 Task: Learn more about a recruiter lite.
Action: Mouse moved to (735, 89)
Screenshot: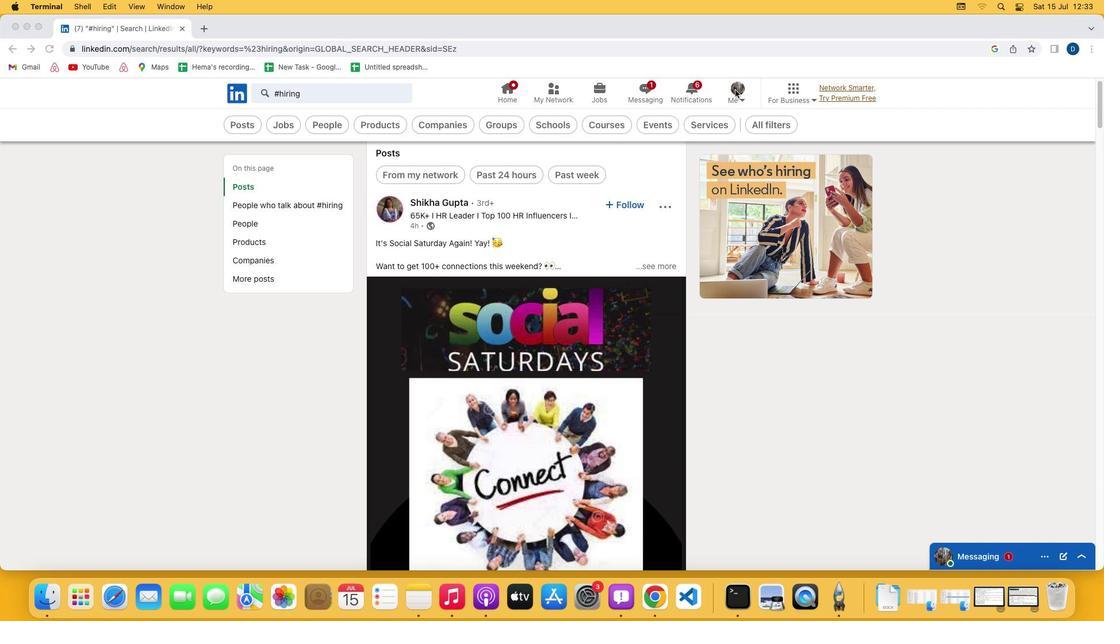 
Action: Mouse pressed left at (735, 89)
Screenshot: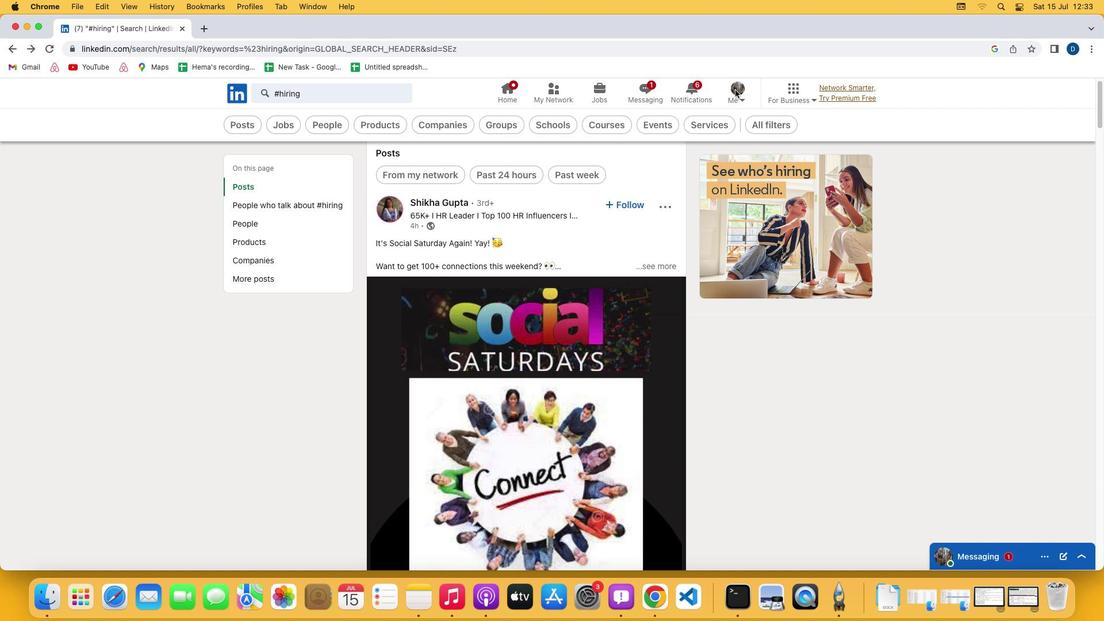 
Action: Mouse pressed left at (735, 89)
Screenshot: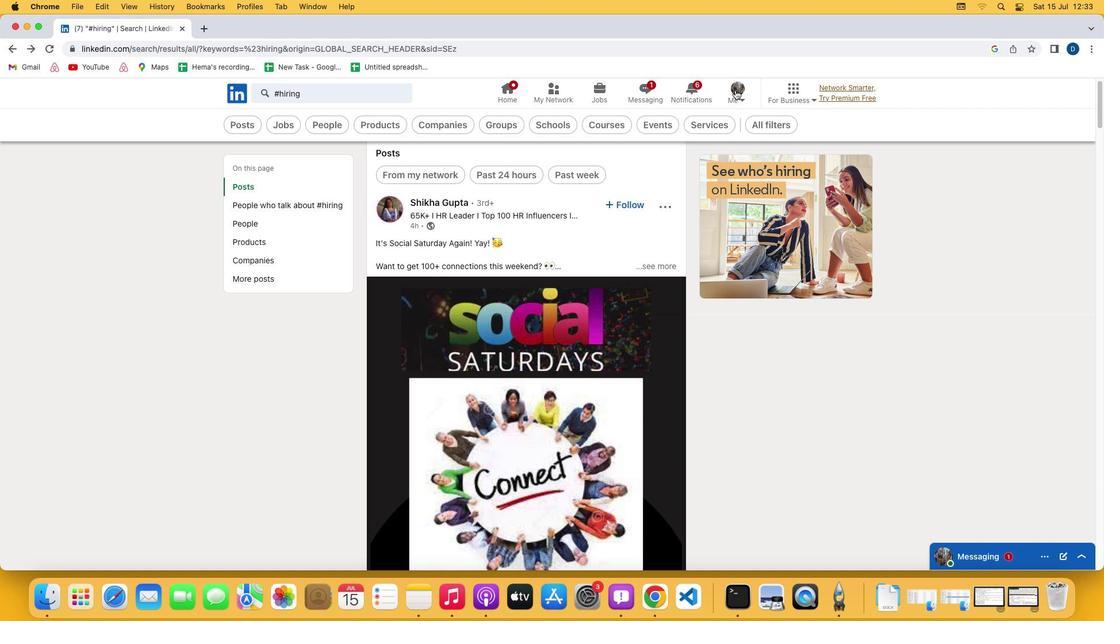 
Action: Mouse moved to (674, 215)
Screenshot: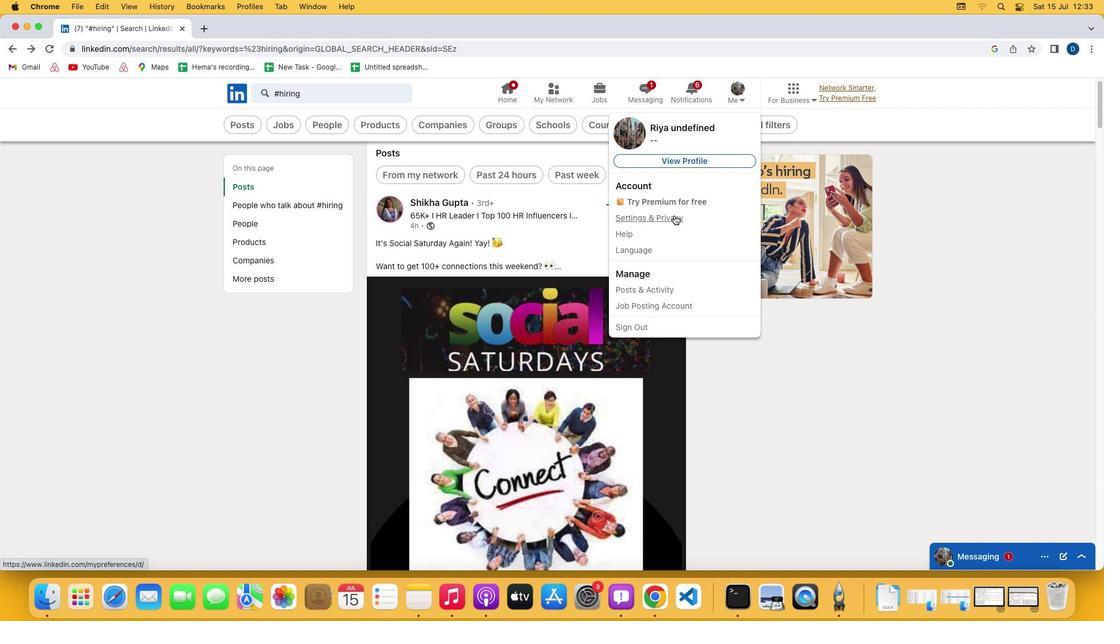 
Action: Mouse pressed left at (674, 215)
Screenshot: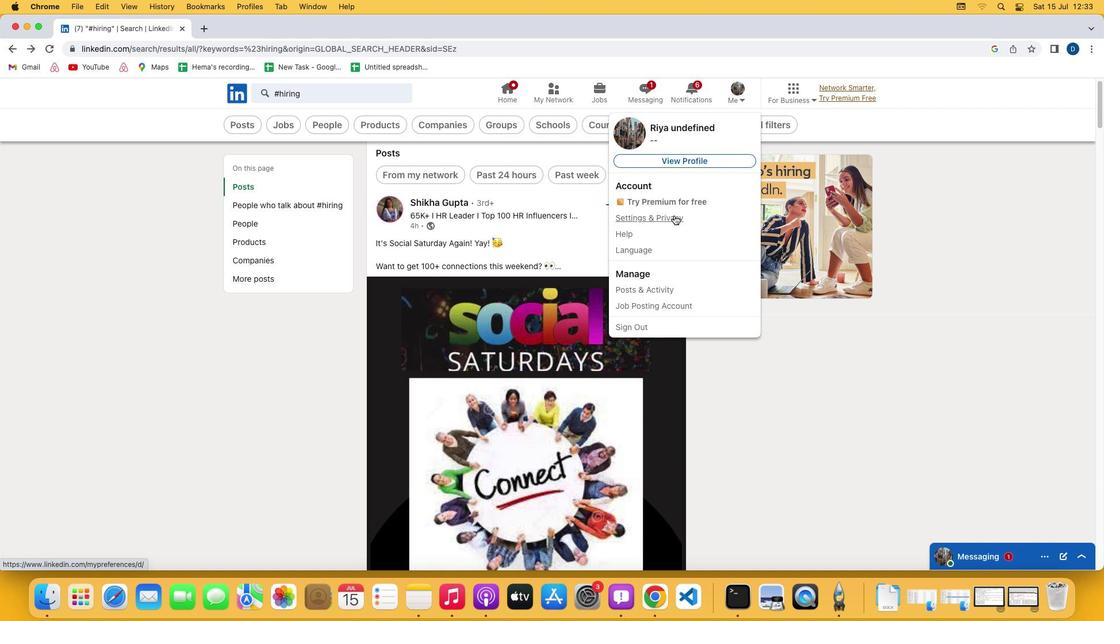 
Action: Mouse moved to (513, 377)
Screenshot: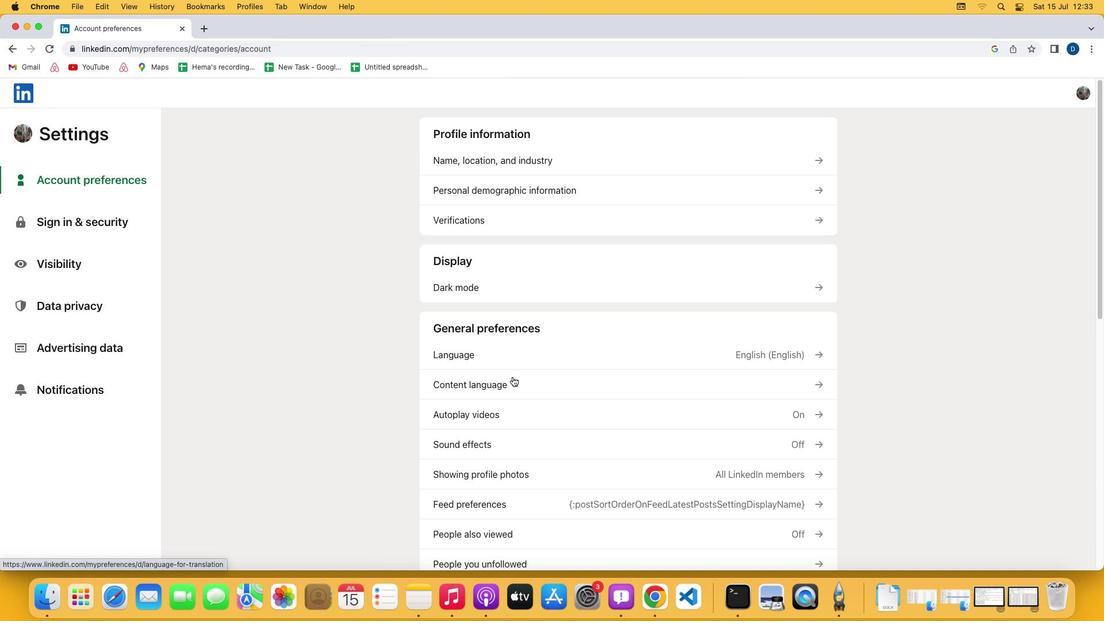 
Action: Mouse scrolled (513, 377) with delta (0, 0)
Screenshot: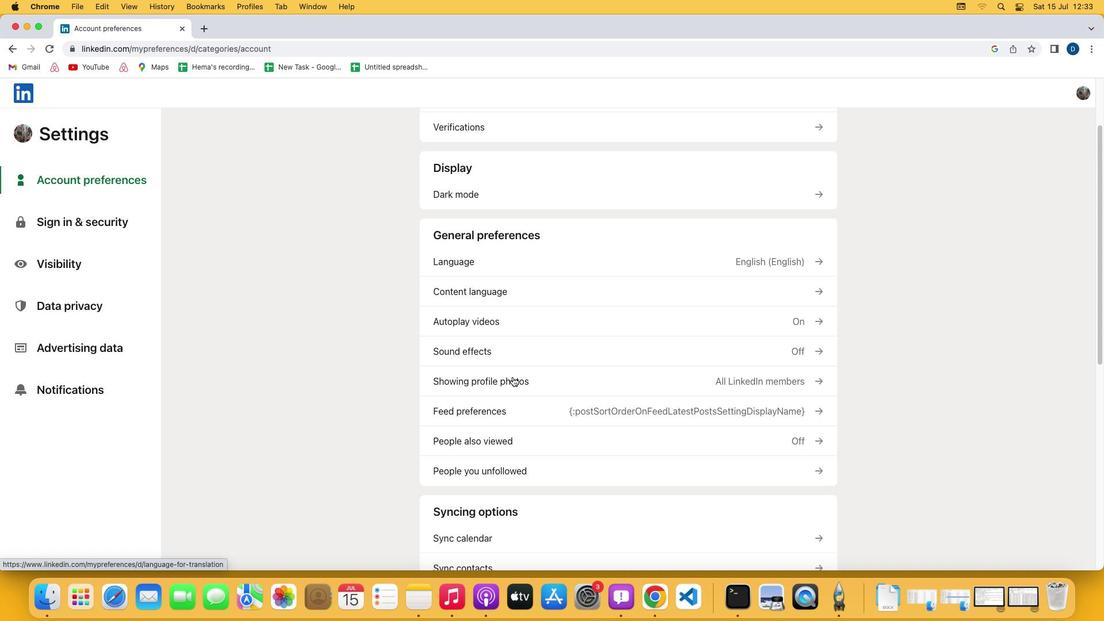 
Action: Mouse scrolled (513, 377) with delta (0, 0)
Screenshot: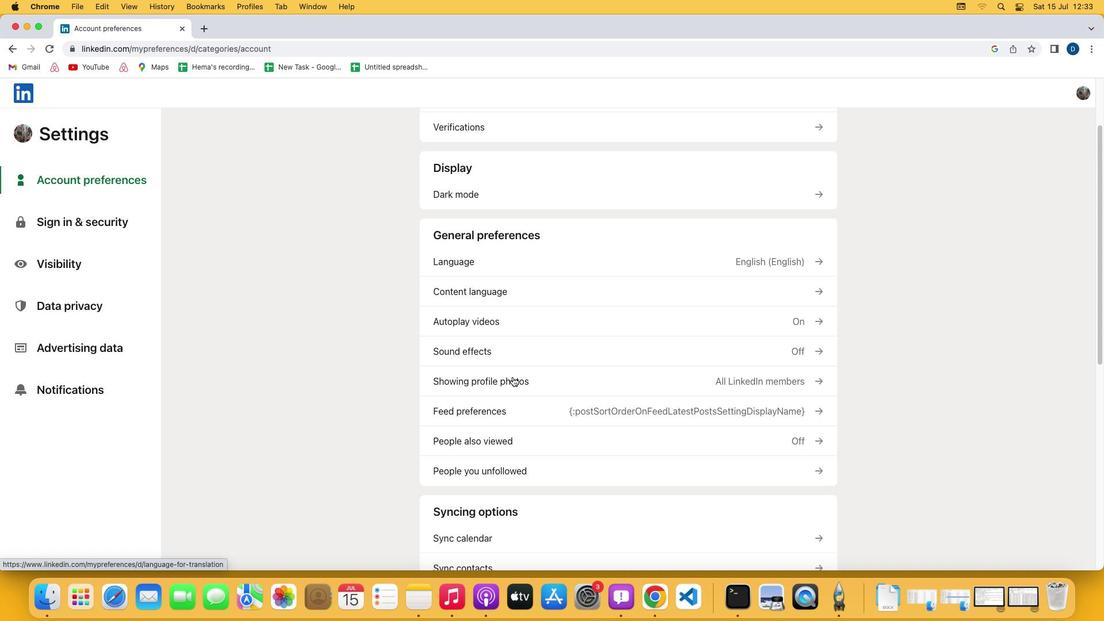 
Action: Mouse scrolled (513, 377) with delta (0, -1)
Screenshot: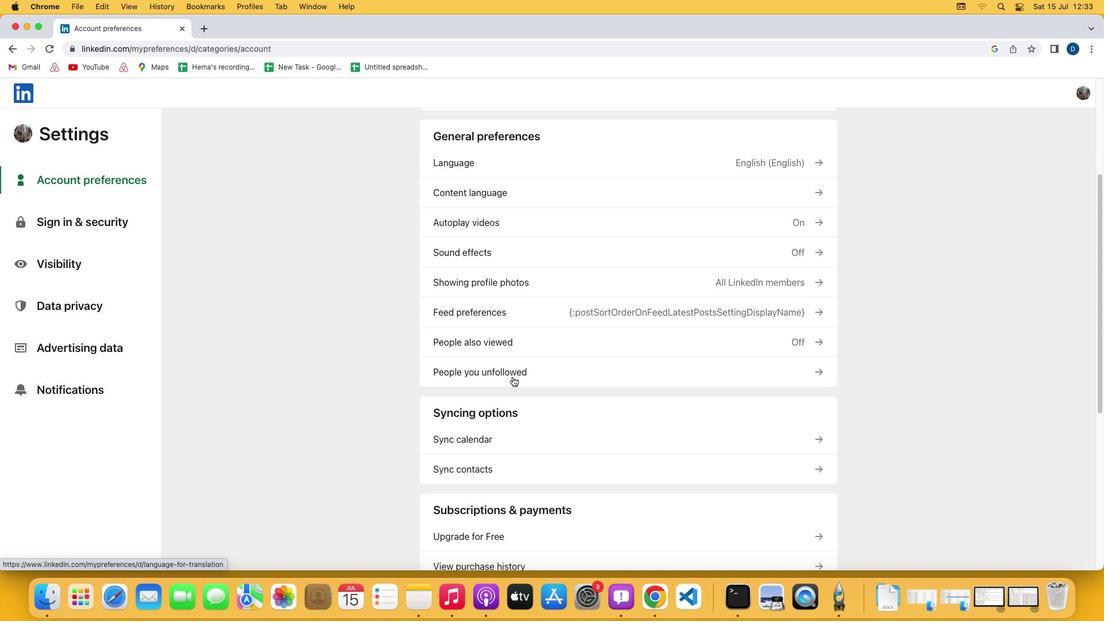 
Action: Mouse scrolled (513, 377) with delta (0, -2)
Screenshot: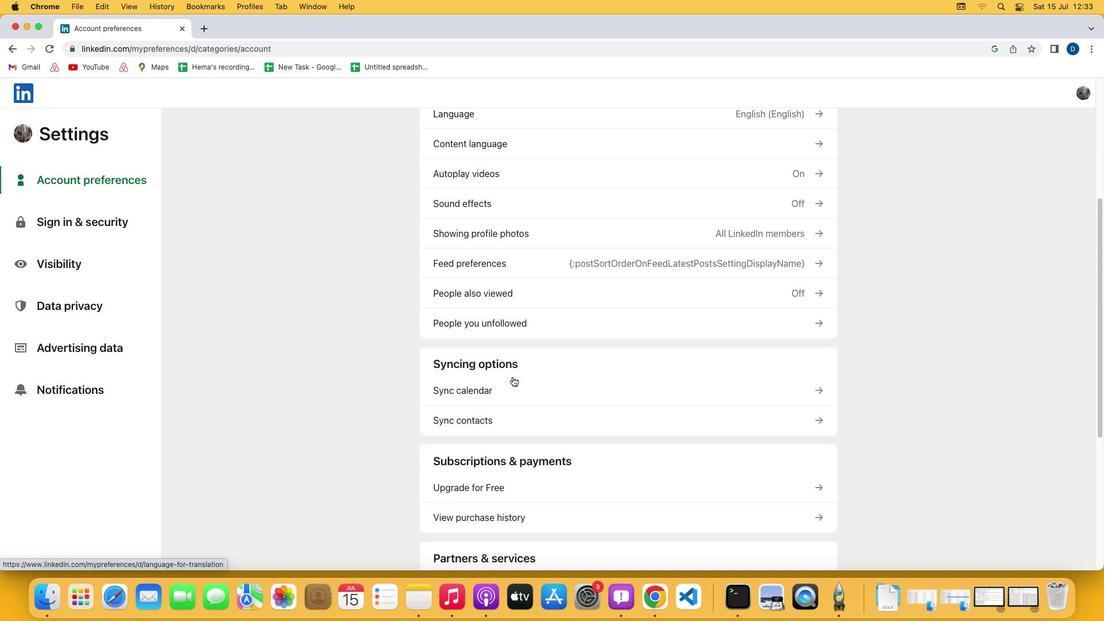 
Action: Mouse scrolled (513, 377) with delta (0, 0)
Screenshot: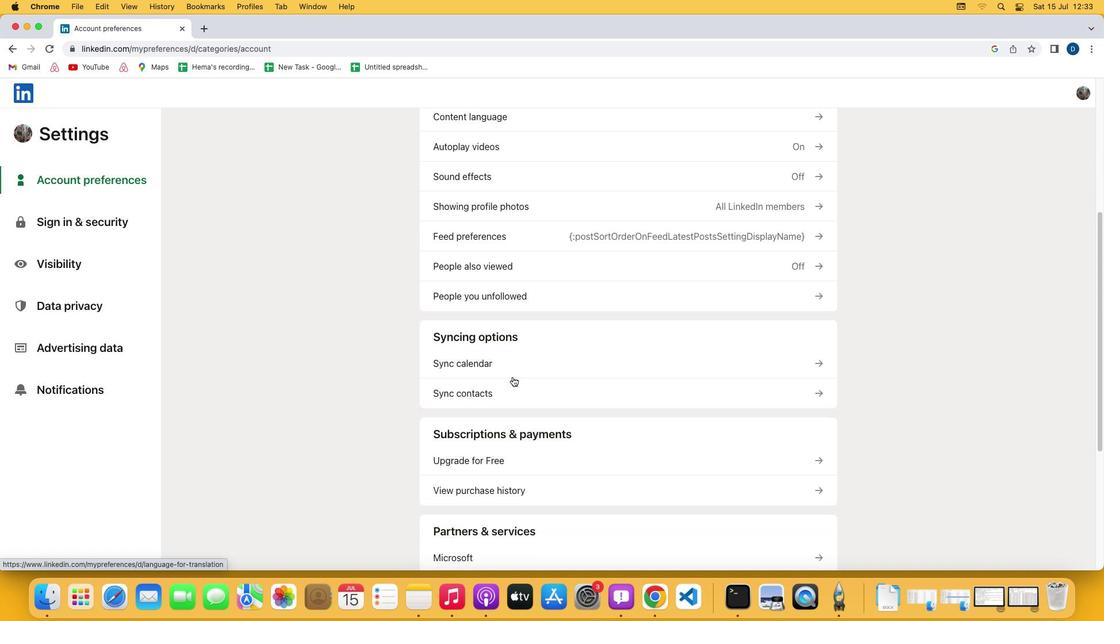 
Action: Mouse scrolled (513, 377) with delta (0, 0)
Screenshot: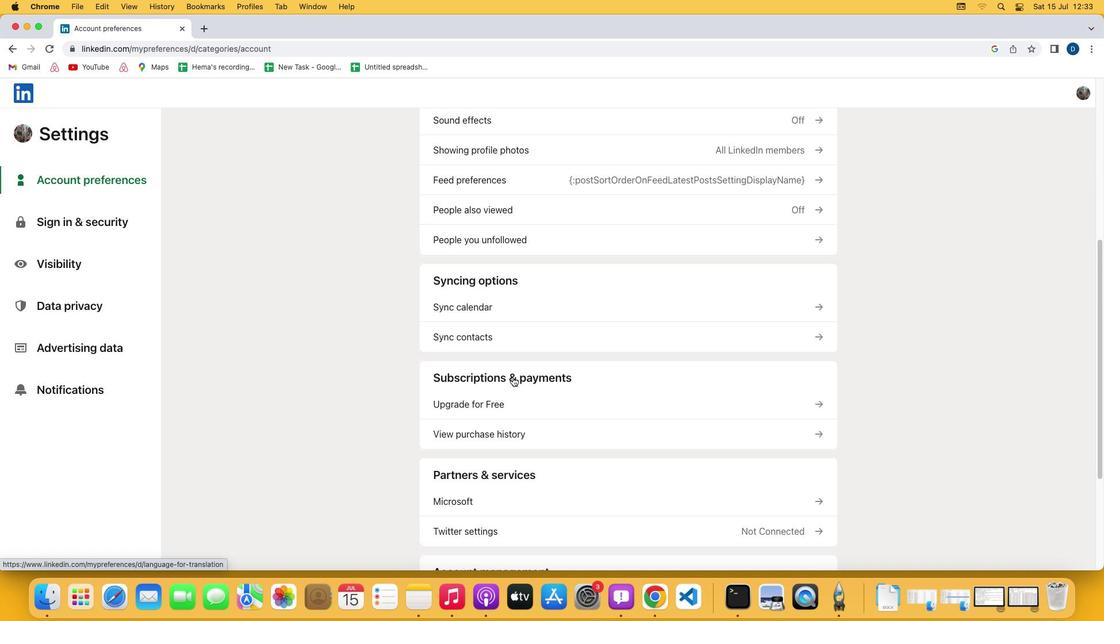 
Action: Mouse scrolled (513, 377) with delta (0, -1)
Screenshot: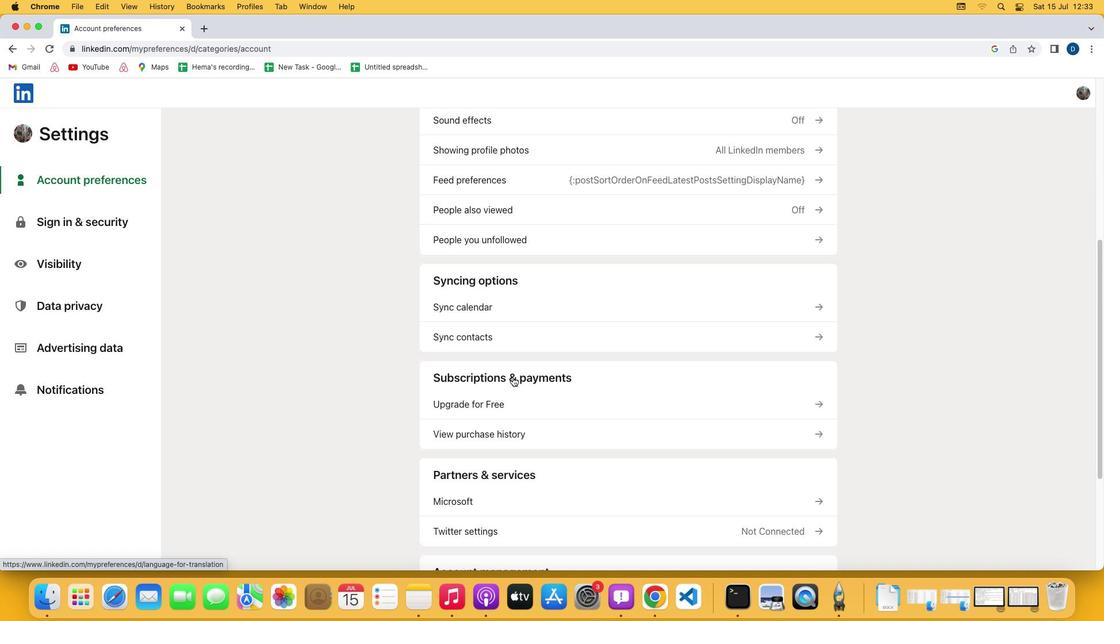 
Action: Mouse scrolled (513, 377) with delta (0, -2)
Screenshot: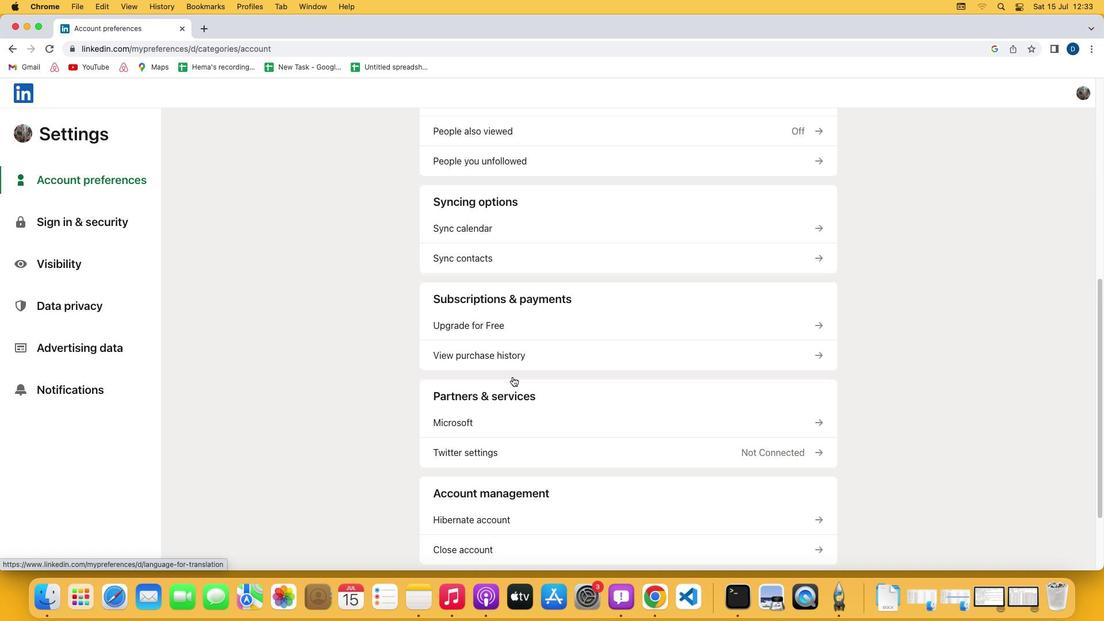 
Action: Mouse moved to (524, 265)
Screenshot: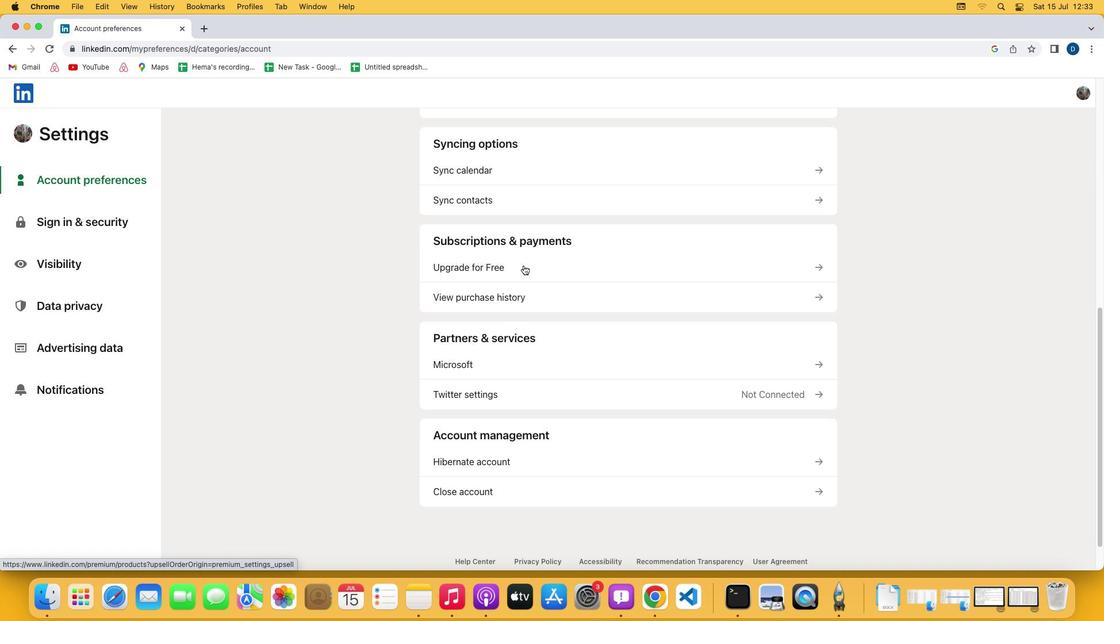 
Action: Mouse pressed left at (524, 265)
Screenshot: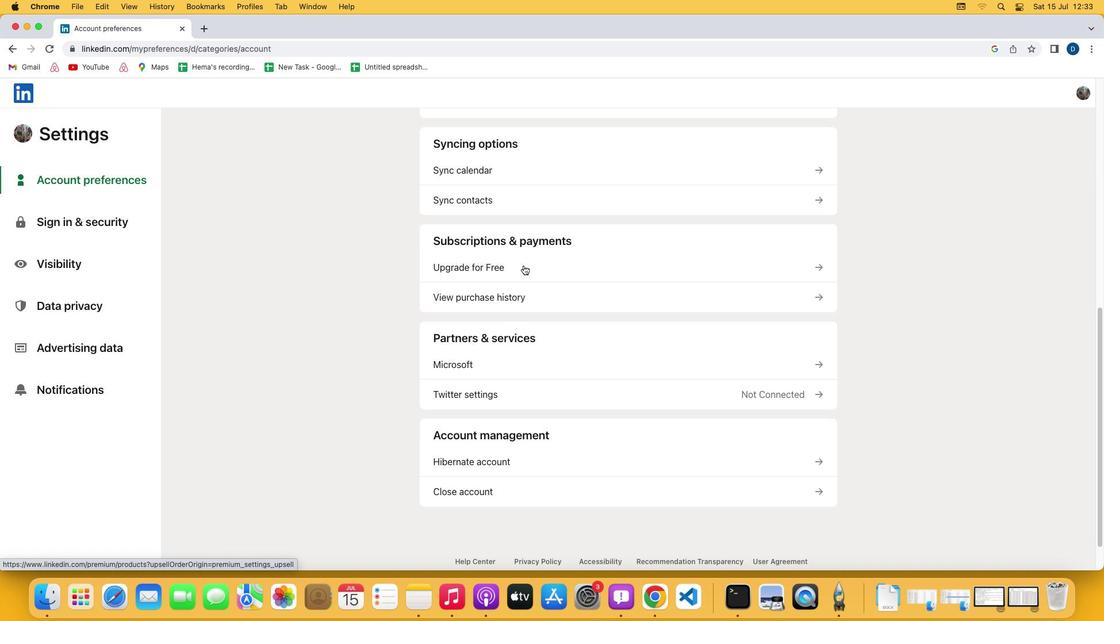 
Action: Mouse moved to (449, 311)
Screenshot: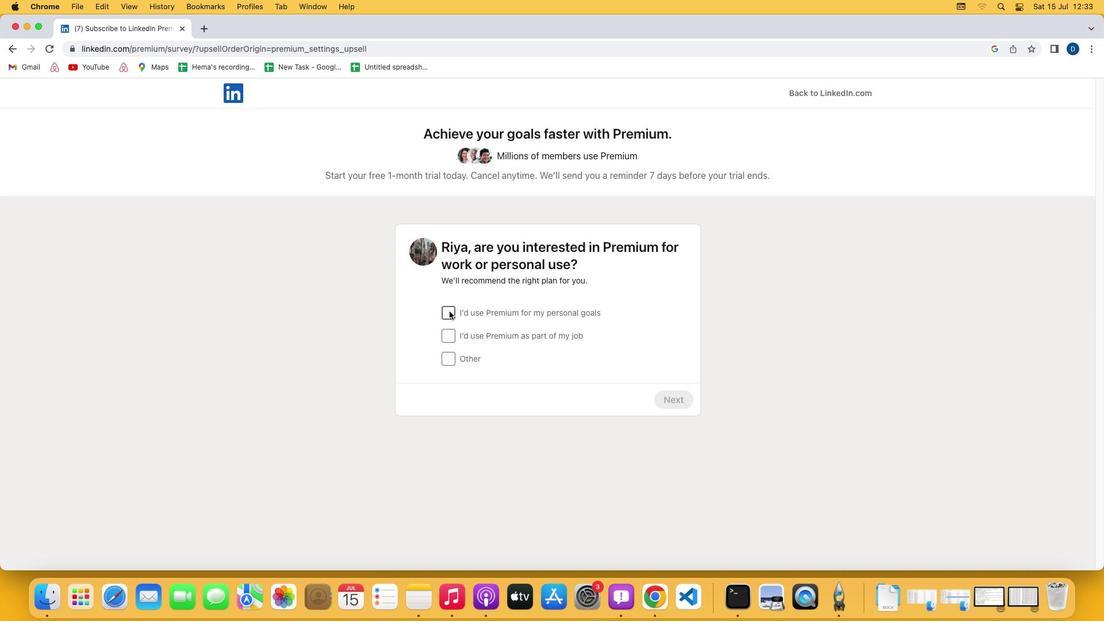 
Action: Mouse pressed left at (449, 311)
Screenshot: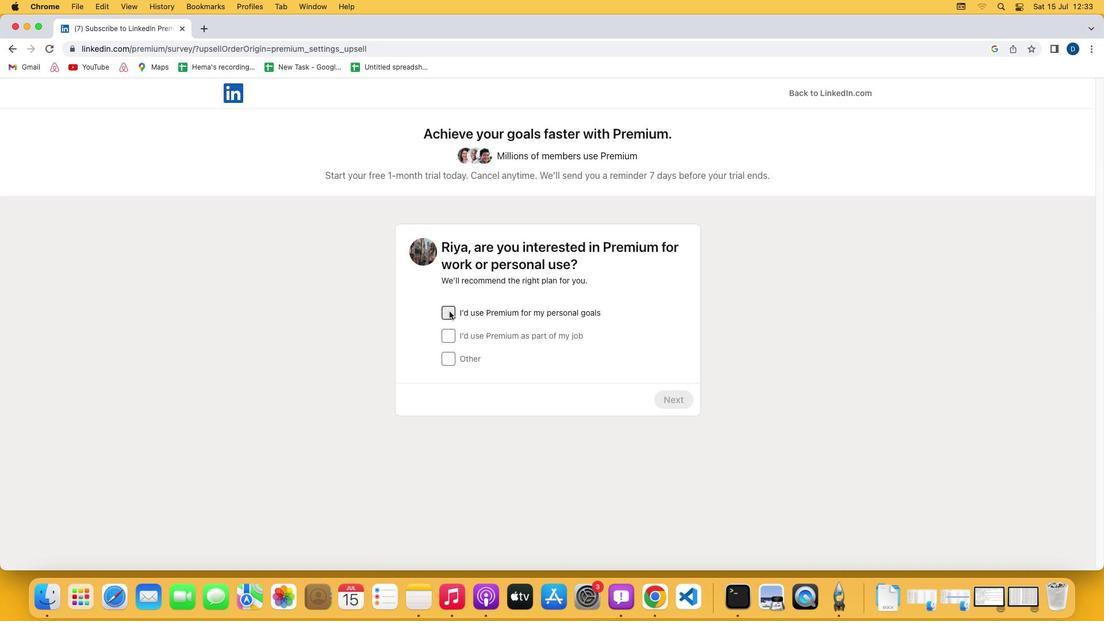 
Action: Mouse moved to (673, 395)
Screenshot: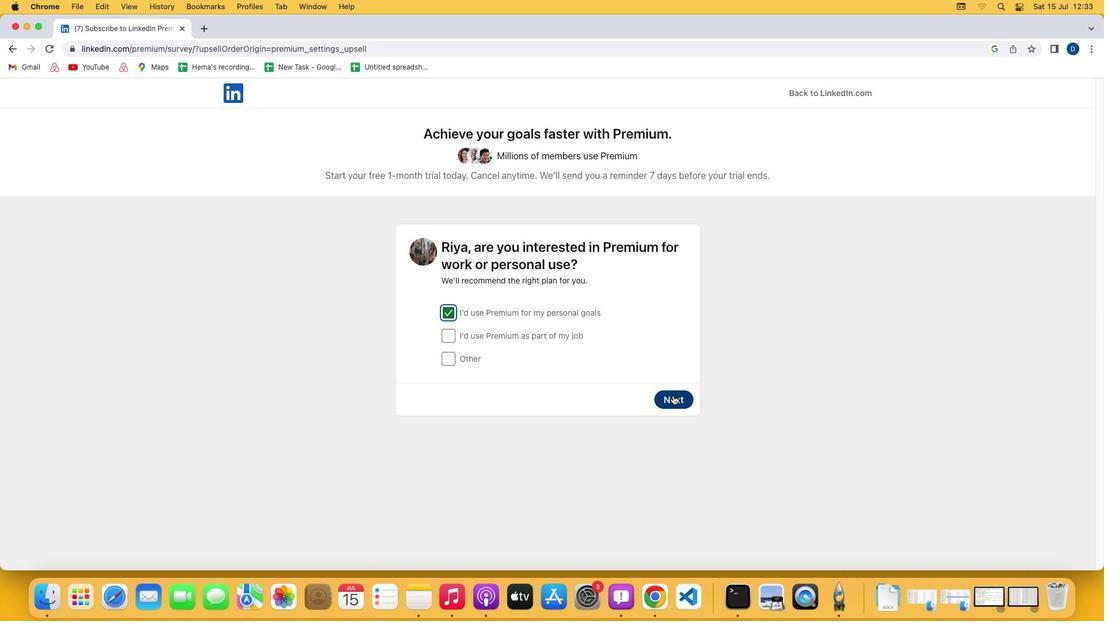 
Action: Mouse pressed left at (673, 395)
Screenshot: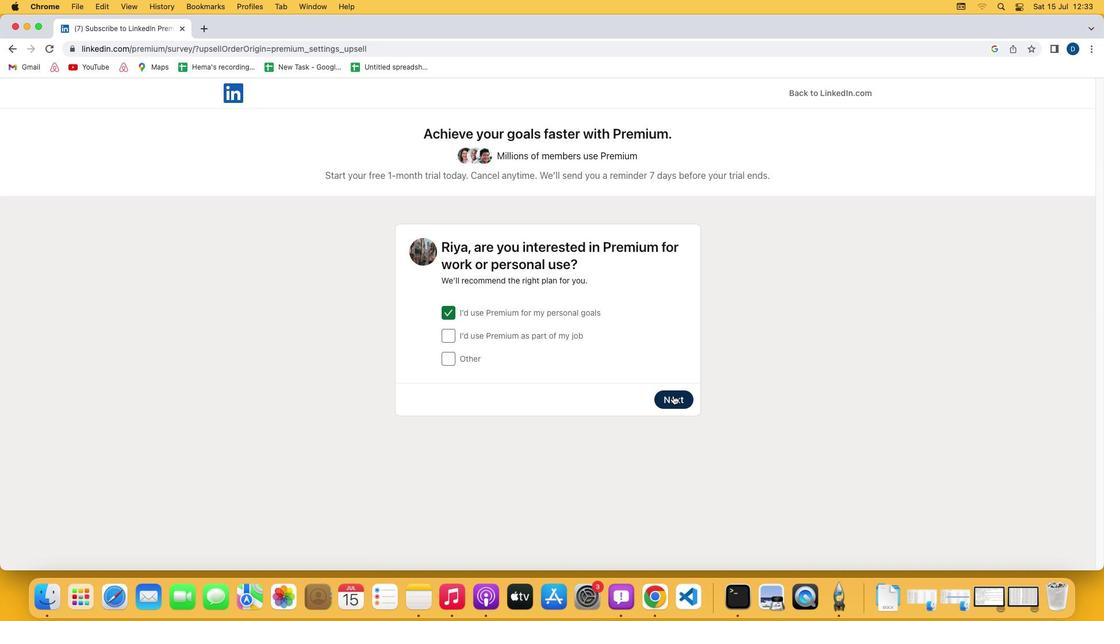 
Action: Mouse moved to (681, 471)
Screenshot: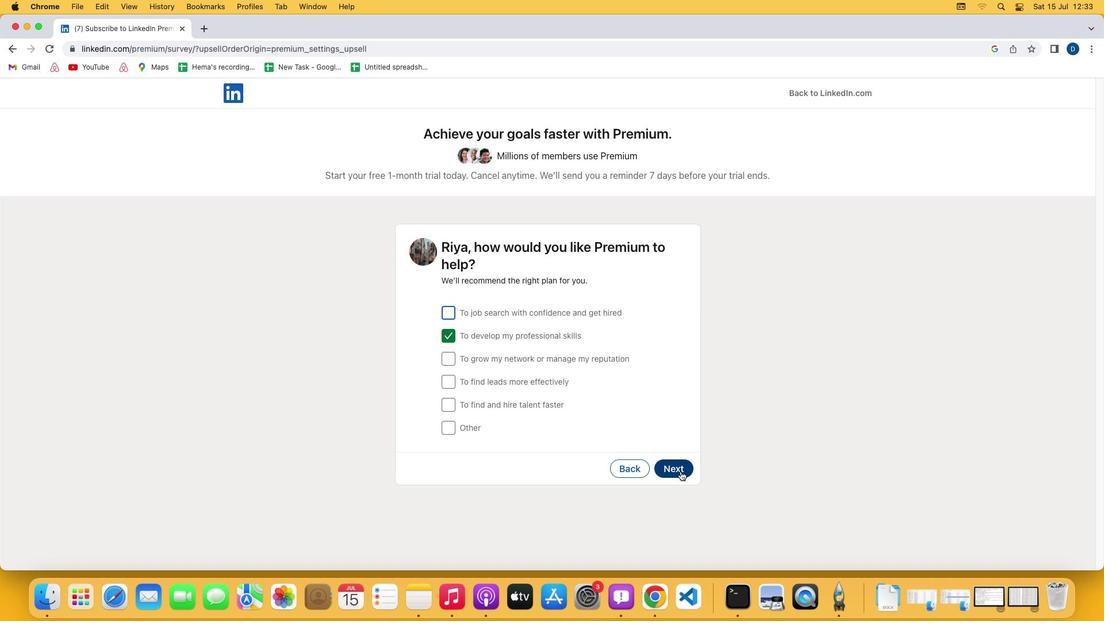 
Action: Mouse pressed left at (681, 471)
Screenshot: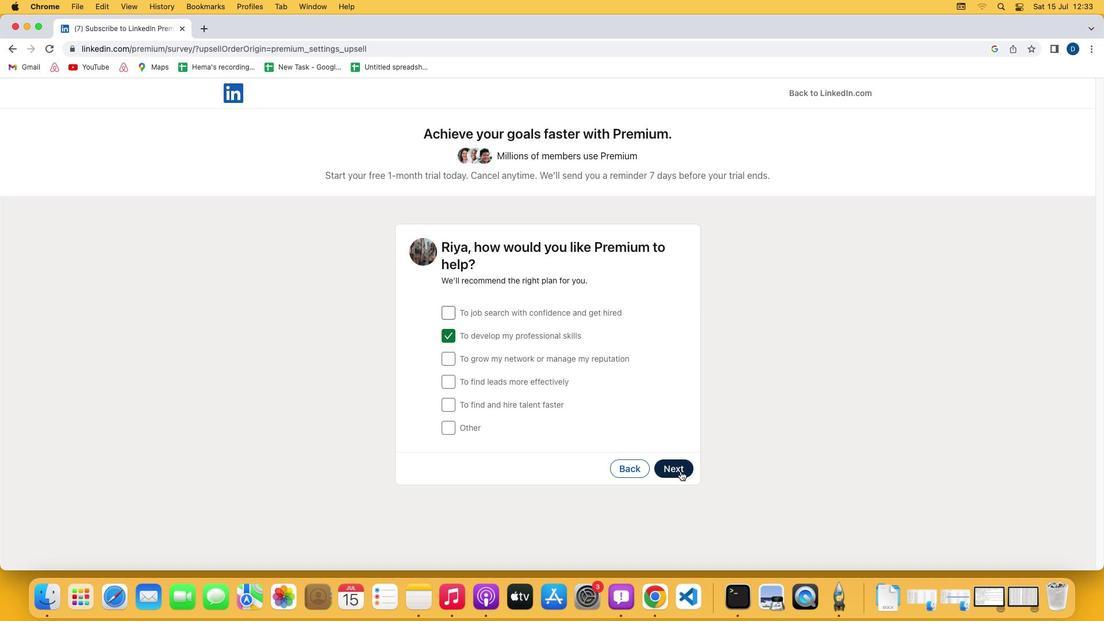 
Action: Mouse moved to (455, 382)
Screenshot: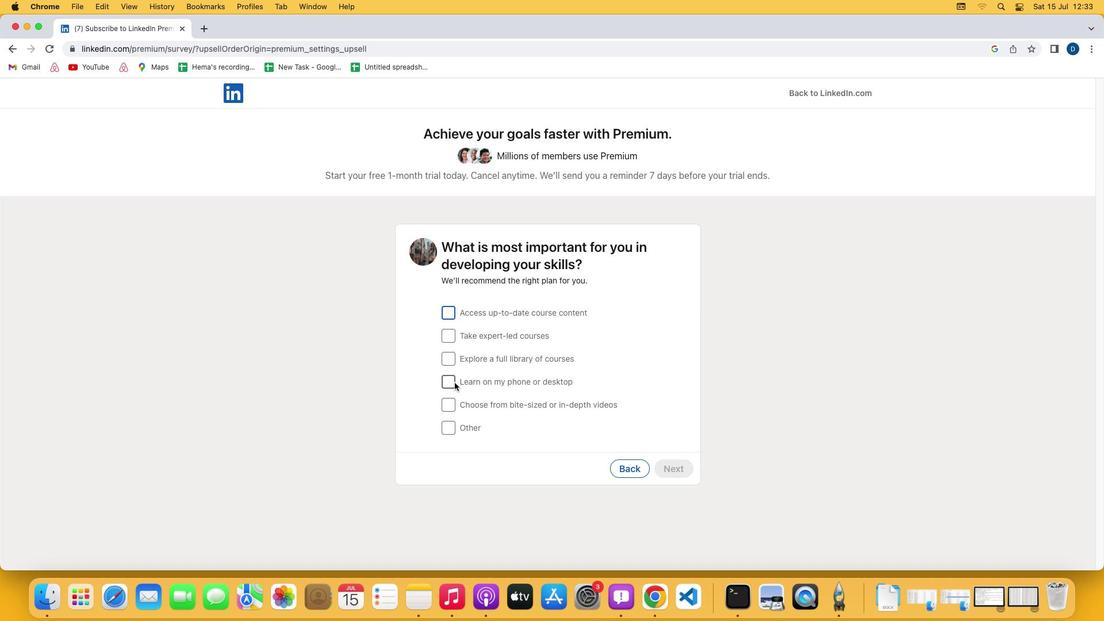 
Action: Mouse pressed left at (455, 382)
Screenshot: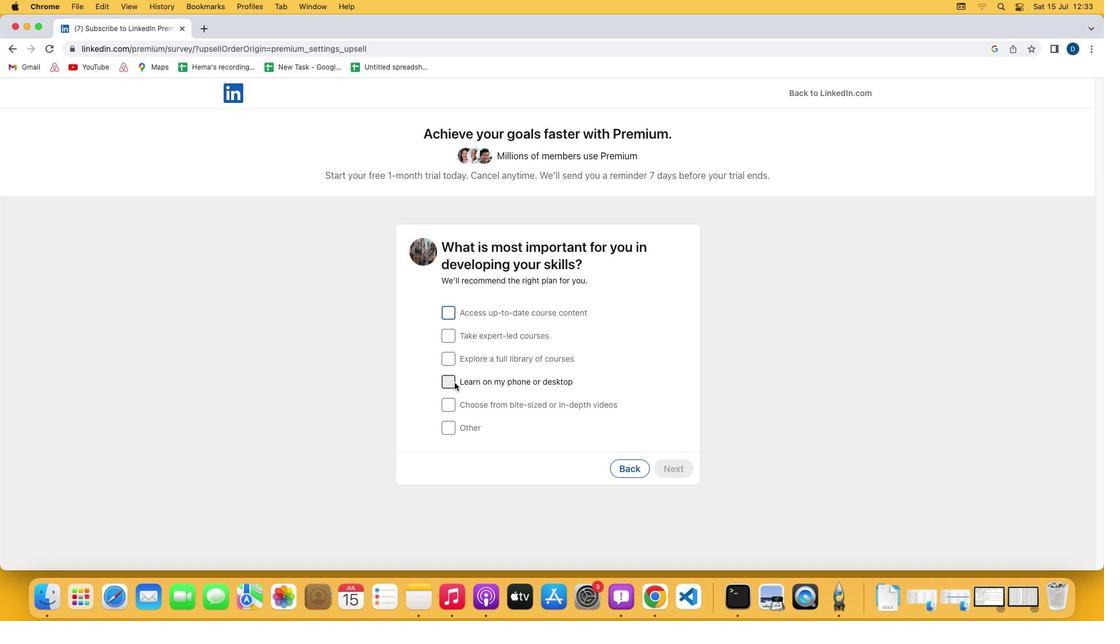 
Action: Mouse moved to (678, 467)
Screenshot: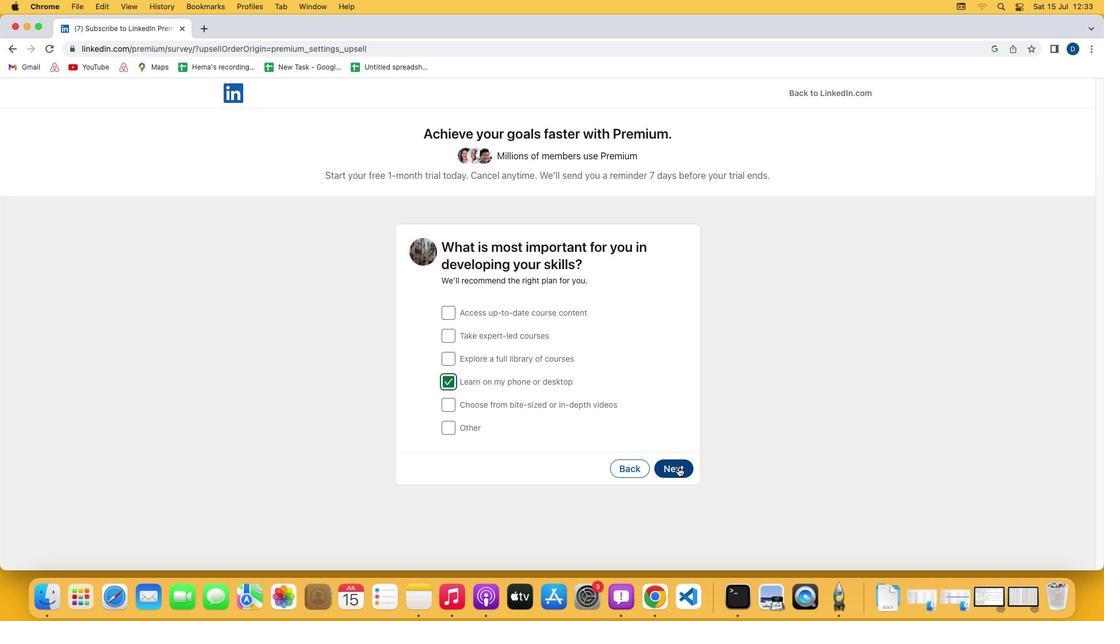 
Action: Mouse pressed left at (678, 467)
Screenshot: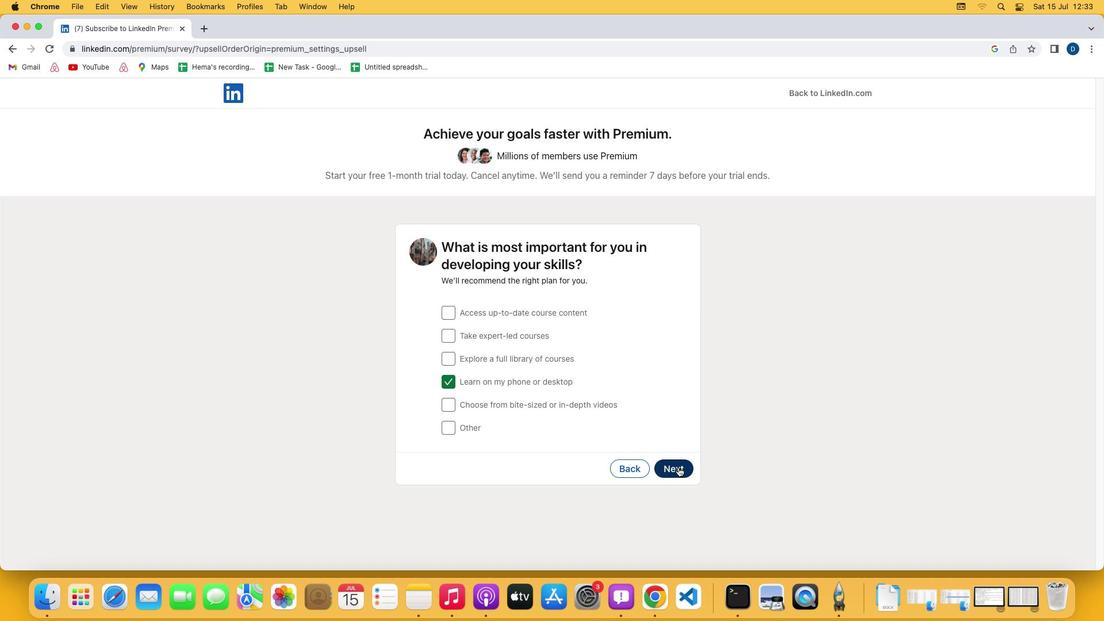
Action: Mouse moved to (592, 449)
Screenshot: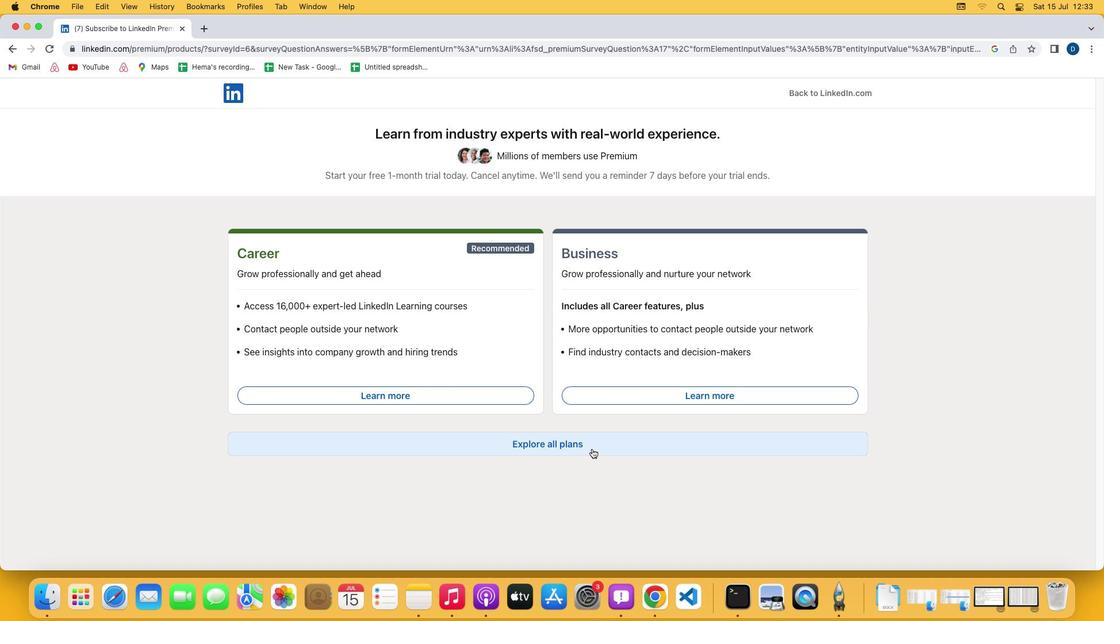 
Action: Mouse pressed left at (592, 449)
Screenshot: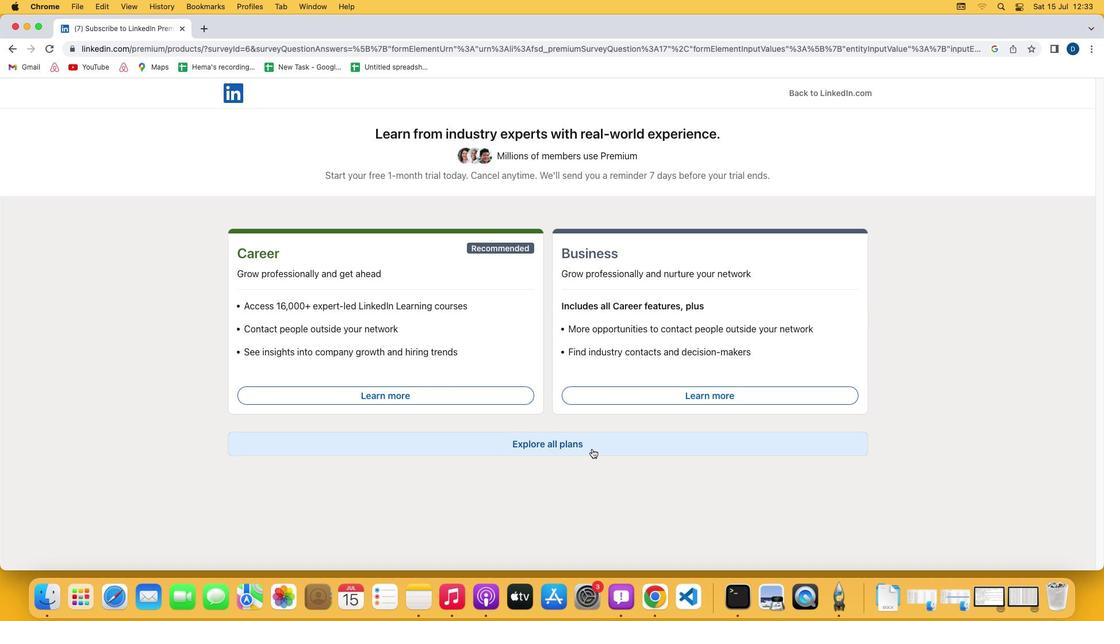
Action: Mouse moved to (783, 480)
Screenshot: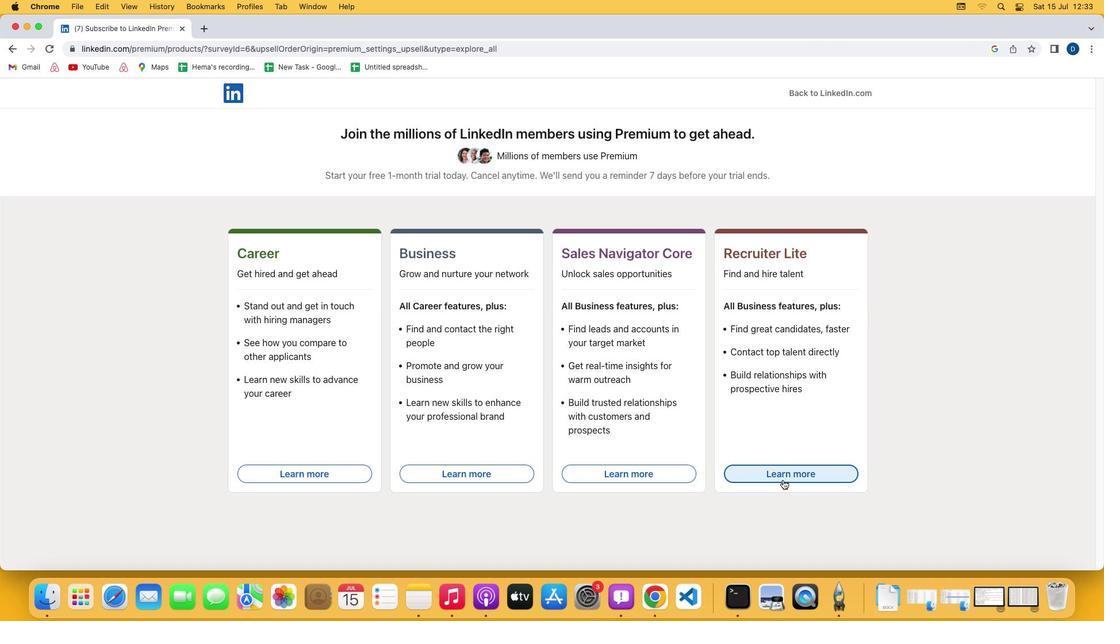 
Action: Mouse pressed left at (783, 480)
Screenshot: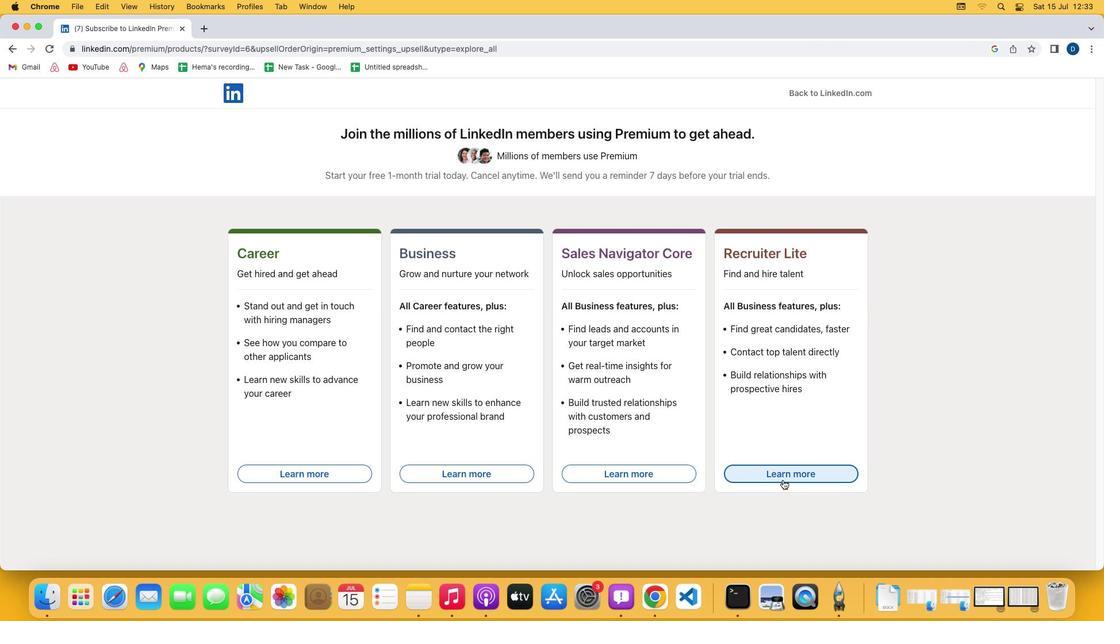 
